 Task: Toggle the render characters in the minimap.
Action: Mouse moved to (0, 627)
Screenshot: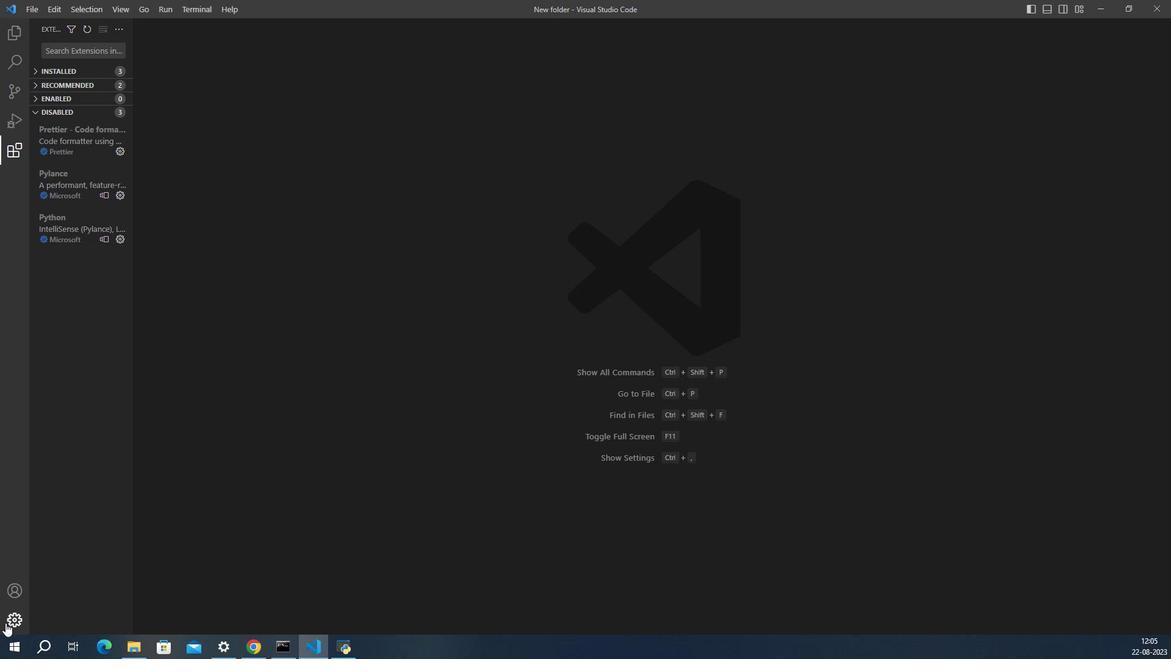 
Action: Mouse pressed left at (0, 627)
Screenshot: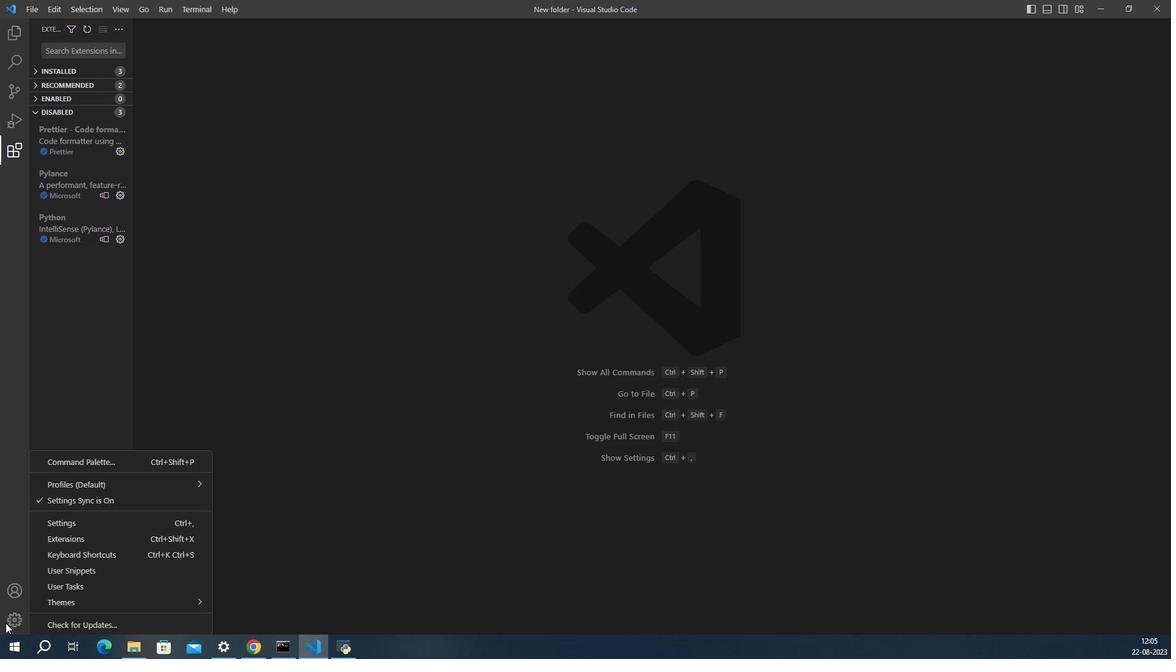 
Action: Mouse moved to (62, 521)
Screenshot: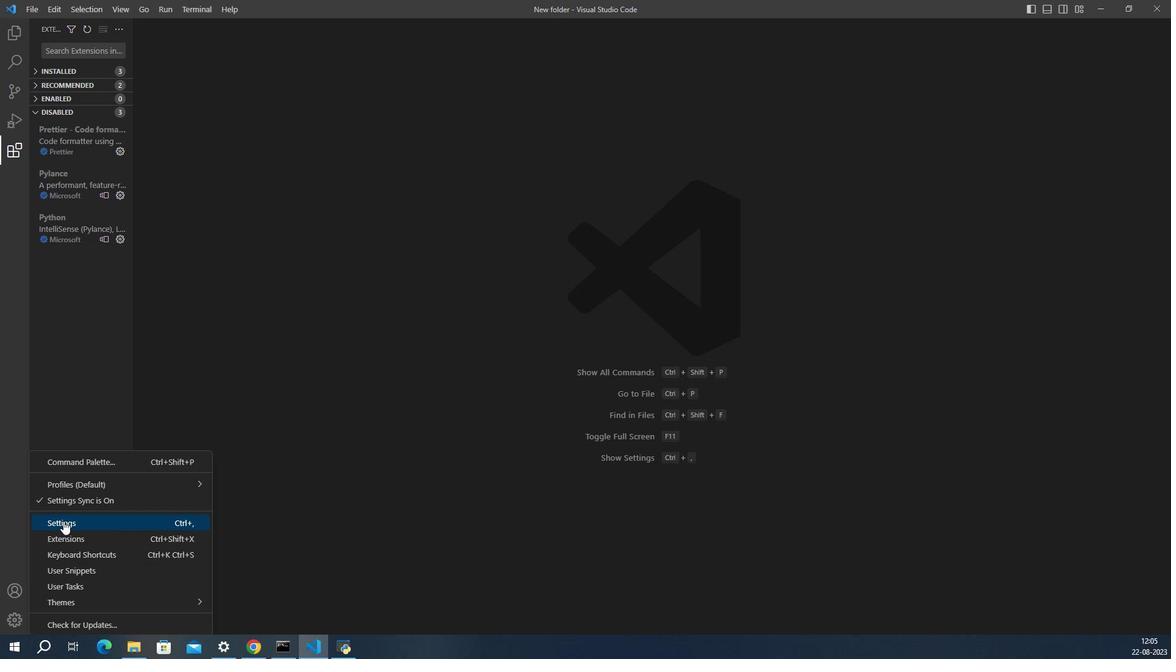 
Action: Mouse pressed left at (62, 521)
Screenshot: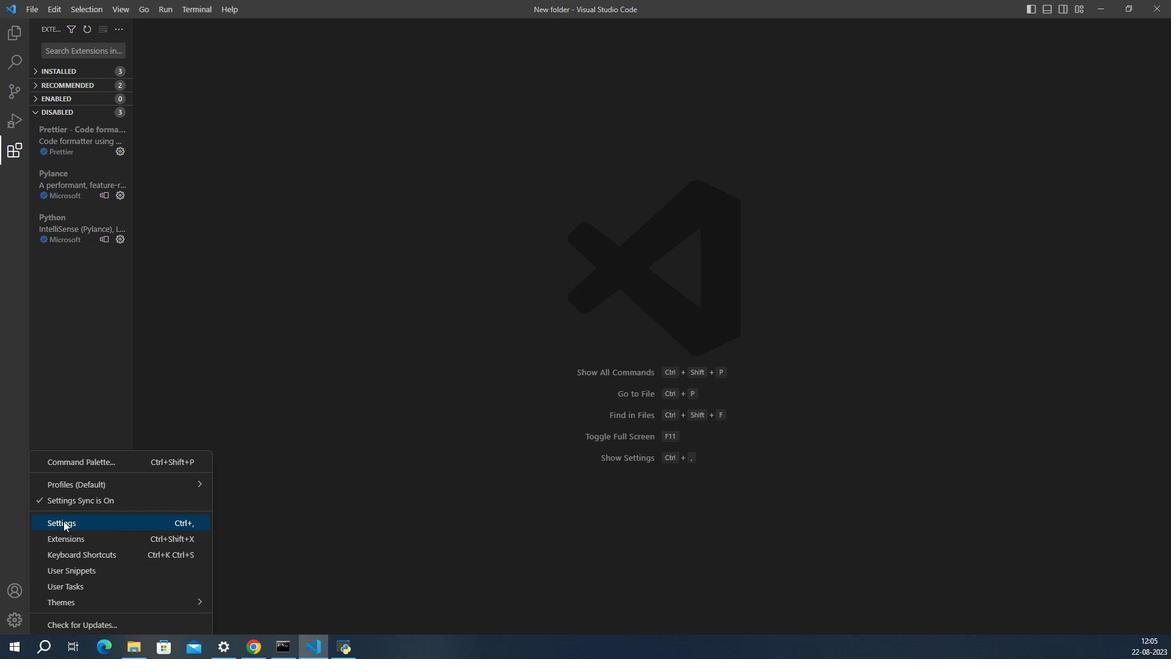 
Action: Mouse moved to (550, 419)
Screenshot: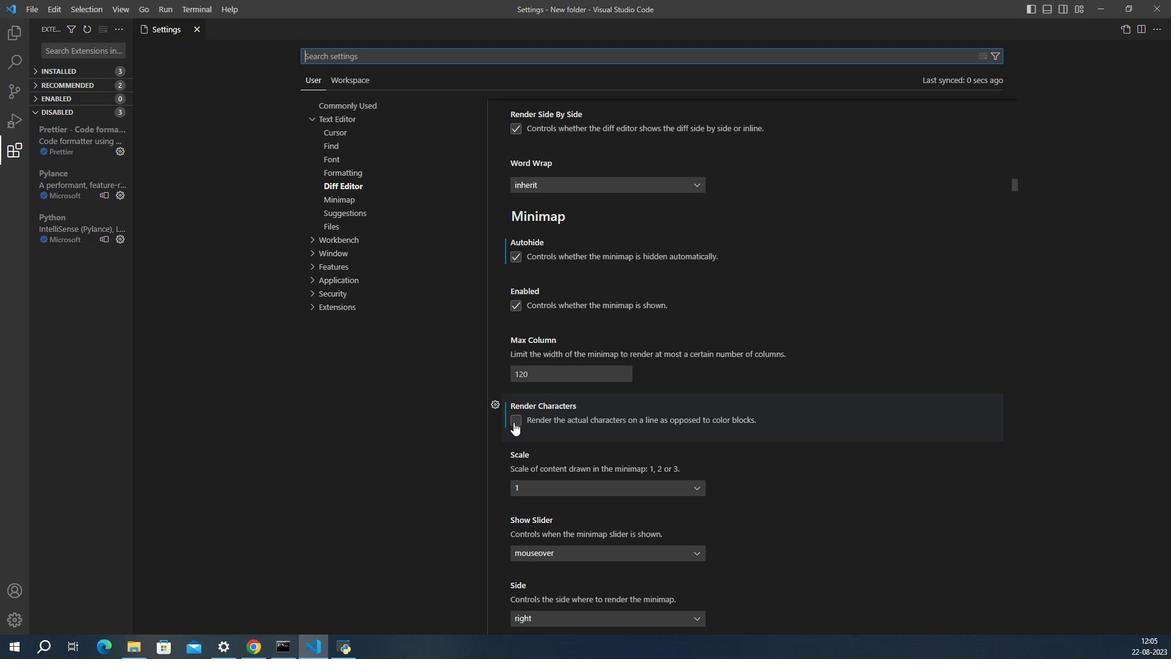 
Action: Mouse pressed left at (550, 419)
Screenshot: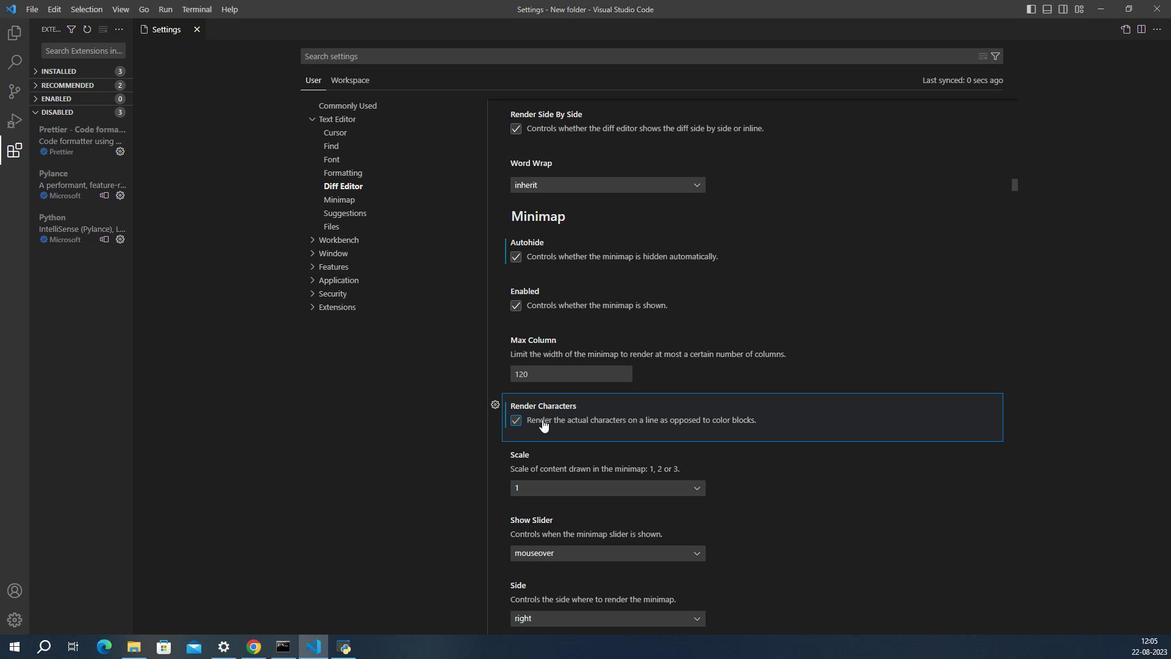 
Action: Mouse moved to (591, 416)
Screenshot: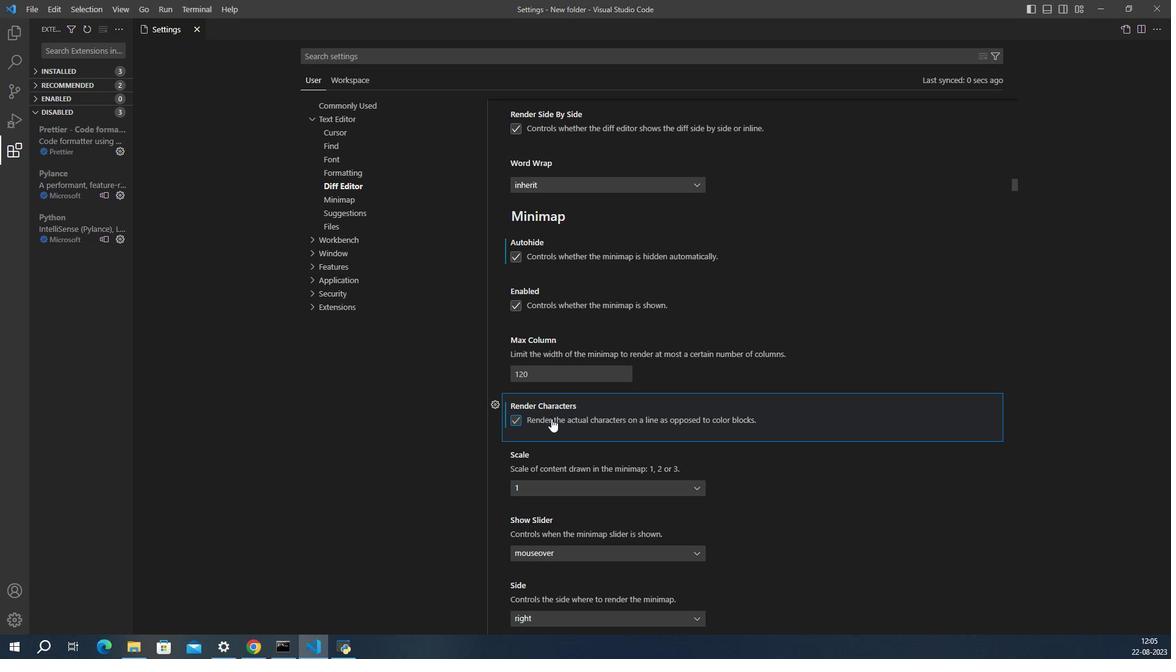
